 Task: Set the frames per second for the H264 video demuxer to 1.00.
Action: Mouse moved to (89, 12)
Screenshot: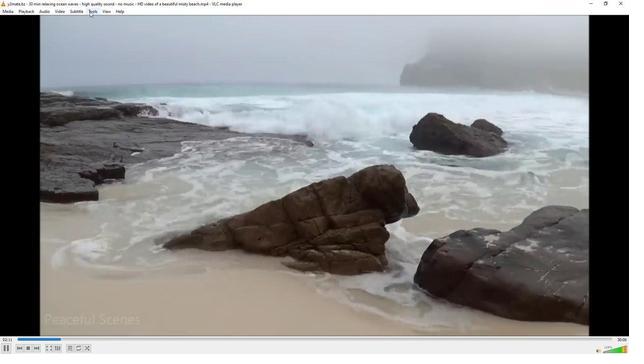 
Action: Mouse pressed left at (89, 12)
Screenshot: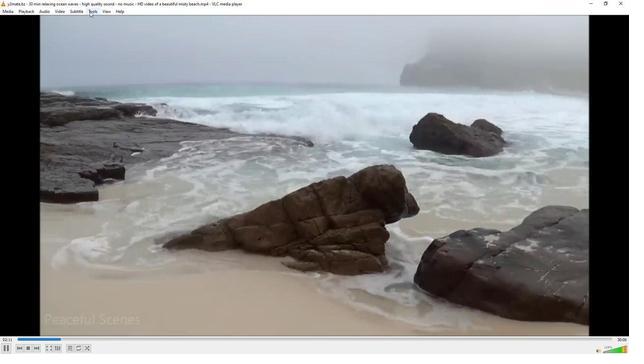 
Action: Mouse moved to (107, 88)
Screenshot: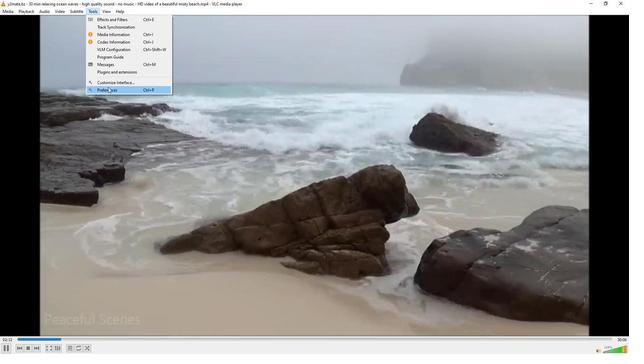 
Action: Mouse pressed left at (107, 88)
Screenshot: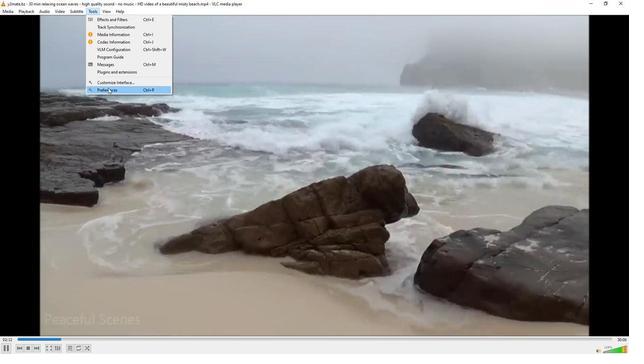 
Action: Mouse moved to (173, 272)
Screenshot: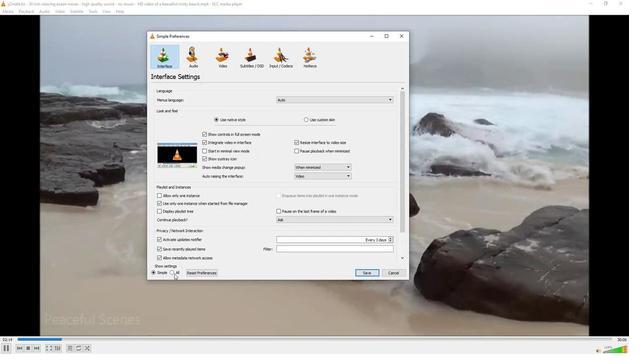
Action: Mouse pressed left at (173, 272)
Screenshot: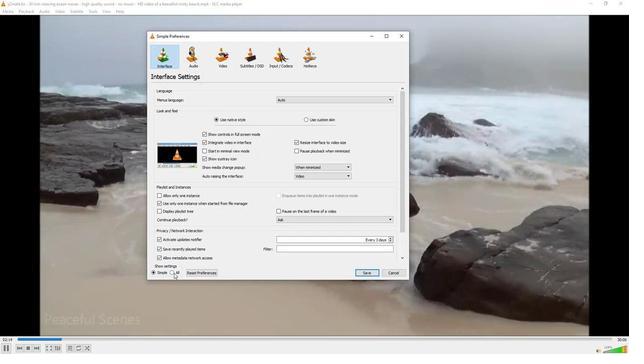 
Action: Mouse moved to (161, 179)
Screenshot: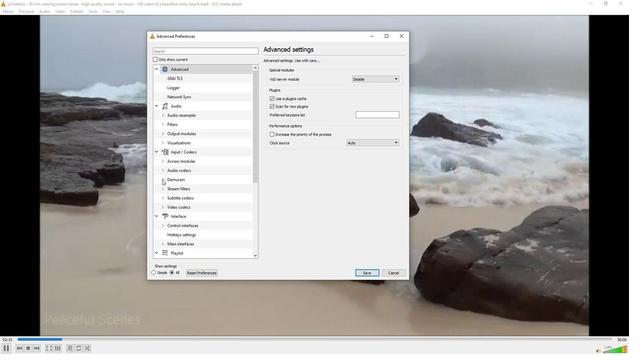 
Action: Mouse pressed left at (161, 179)
Screenshot: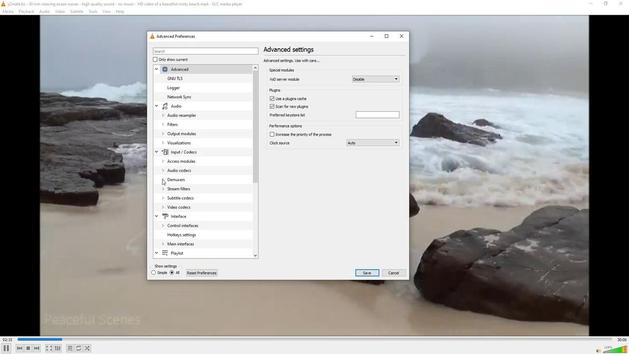 
Action: Mouse moved to (180, 241)
Screenshot: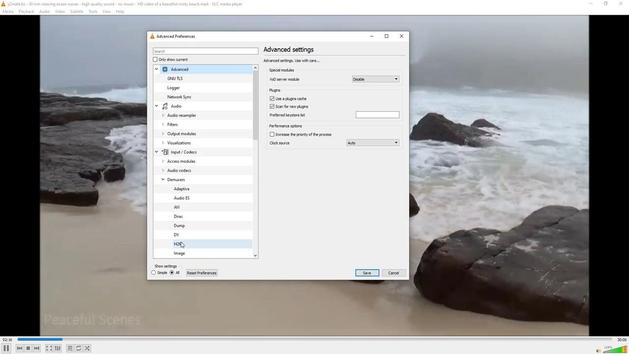 
Action: Mouse pressed left at (180, 241)
Screenshot: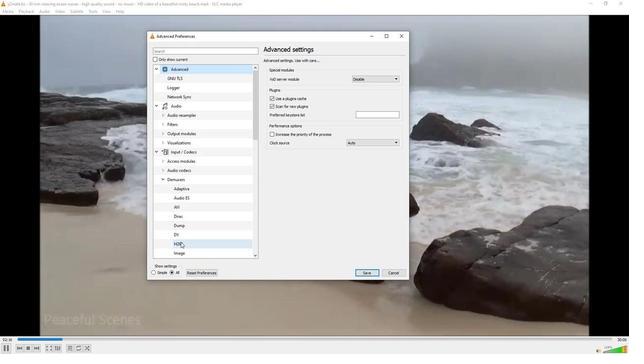 
Action: Mouse moved to (396, 77)
Screenshot: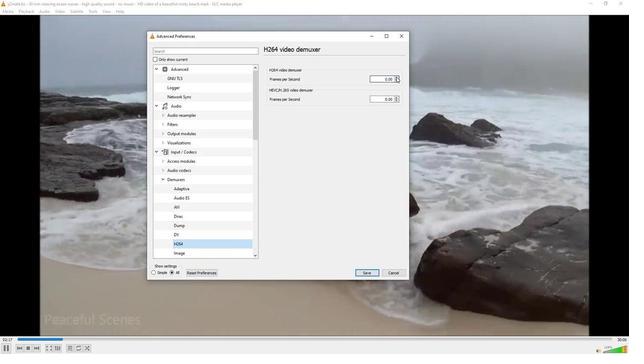 
Action: Mouse pressed left at (396, 77)
Screenshot: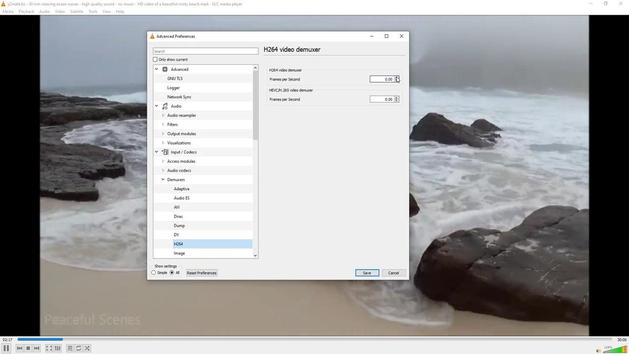 
Action: Mouse pressed left at (396, 77)
Screenshot: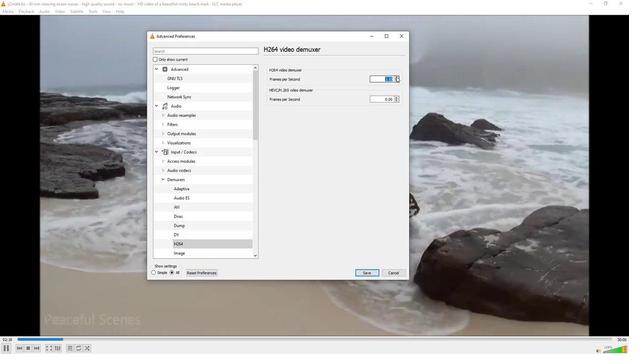 
Action: Mouse moved to (396, 77)
Screenshot: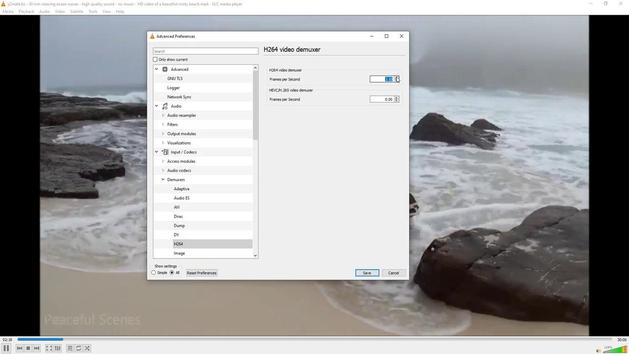
Action: Mouse pressed left at (396, 77)
Screenshot: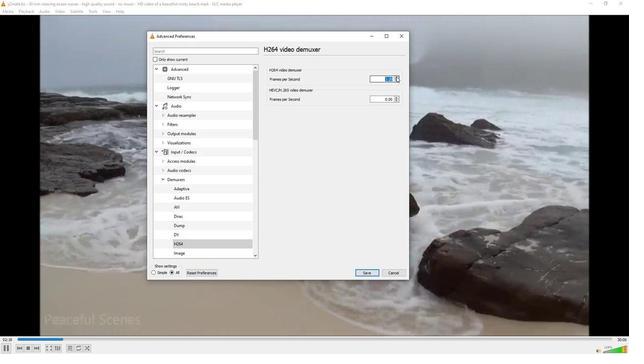 
Action: Mouse pressed left at (396, 77)
Screenshot: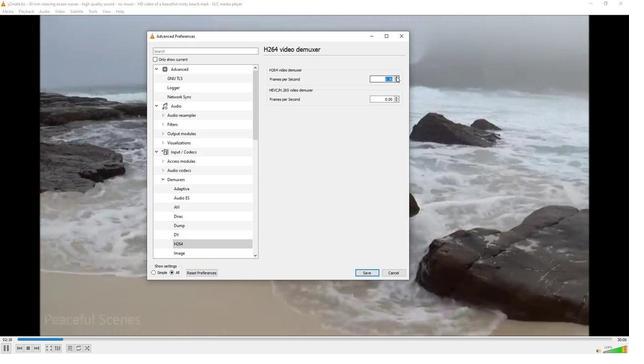
Action: Mouse pressed left at (396, 77)
Screenshot: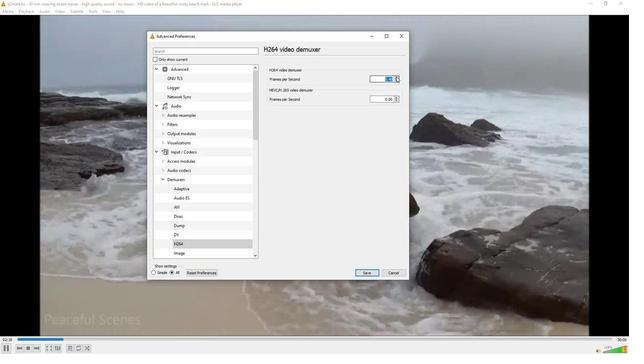 
Action: Mouse pressed left at (396, 77)
Screenshot: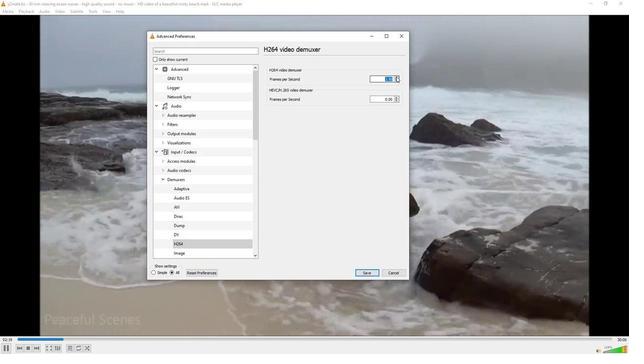 
Action: Mouse pressed left at (396, 77)
Screenshot: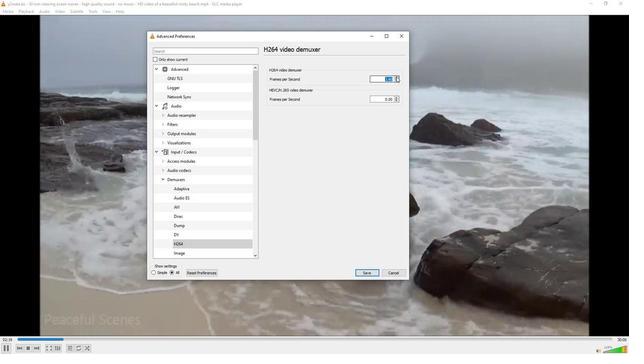 
Action: Mouse pressed left at (396, 77)
Screenshot: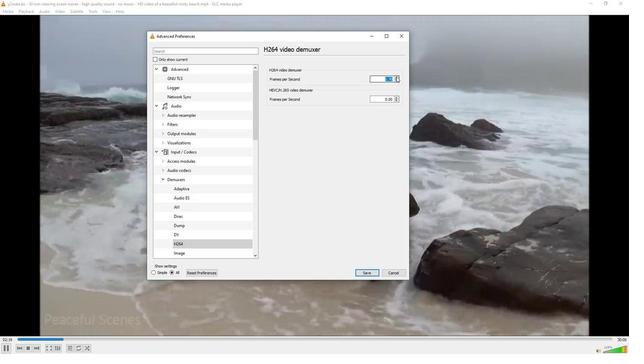 
Action: Mouse pressed left at (396, 77)
Screenshot: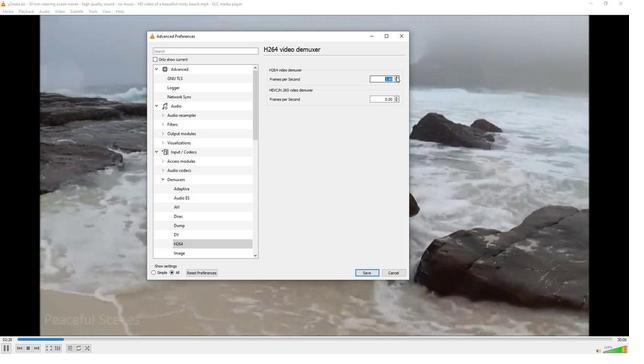
Action: Mouse pressed left at (396, 77)
Screenshot: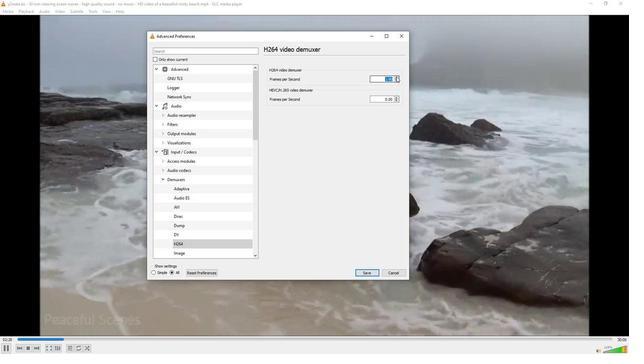 
Action: Mouse moved to (375, 122)
Screenshot: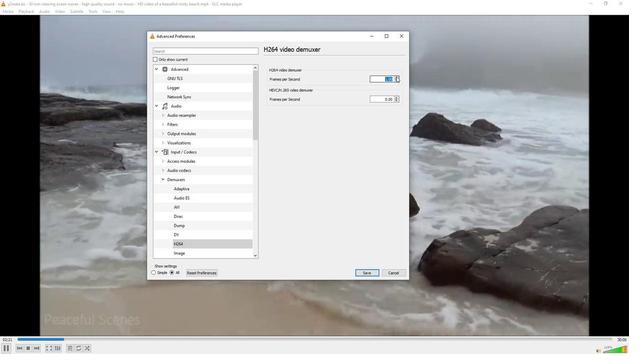 
